 Task: Use the formula "BETA.INV" in spreadsheet "Project portfolio".
Action: Mouse moved to (665, 398)
Screenshot: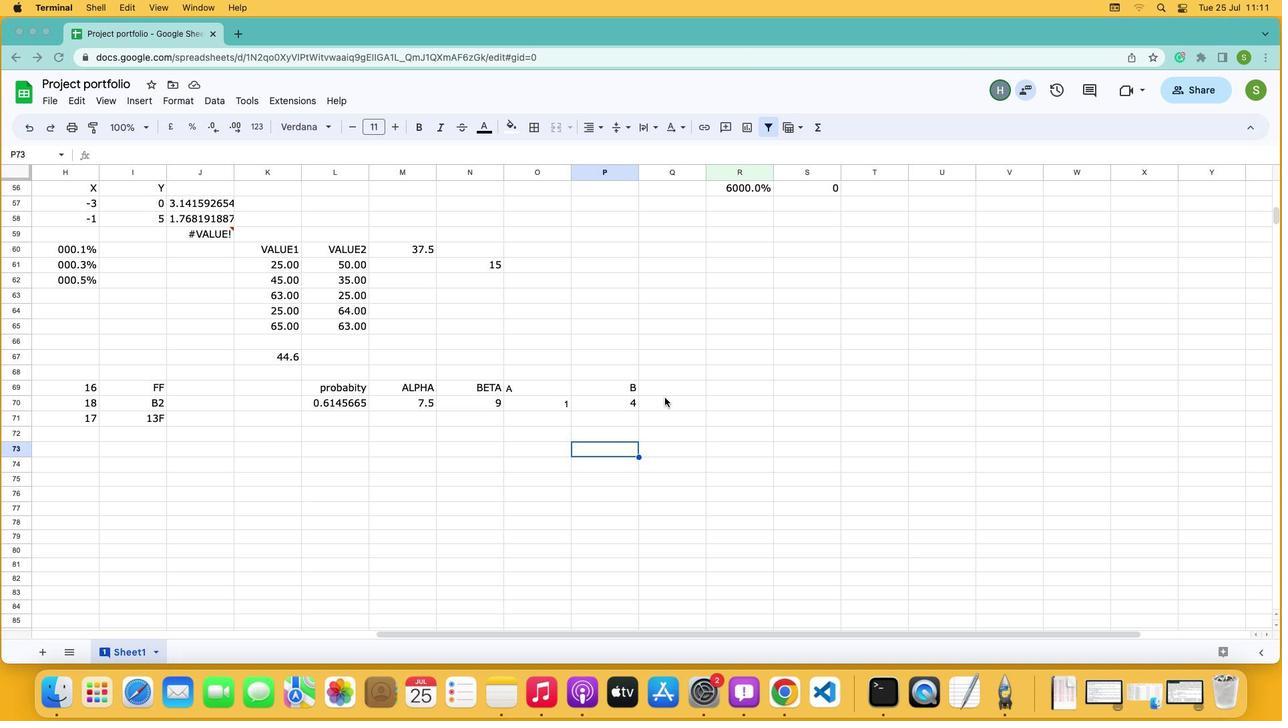 
Action: Mouse pressed left at (665, 398)
Screenshot: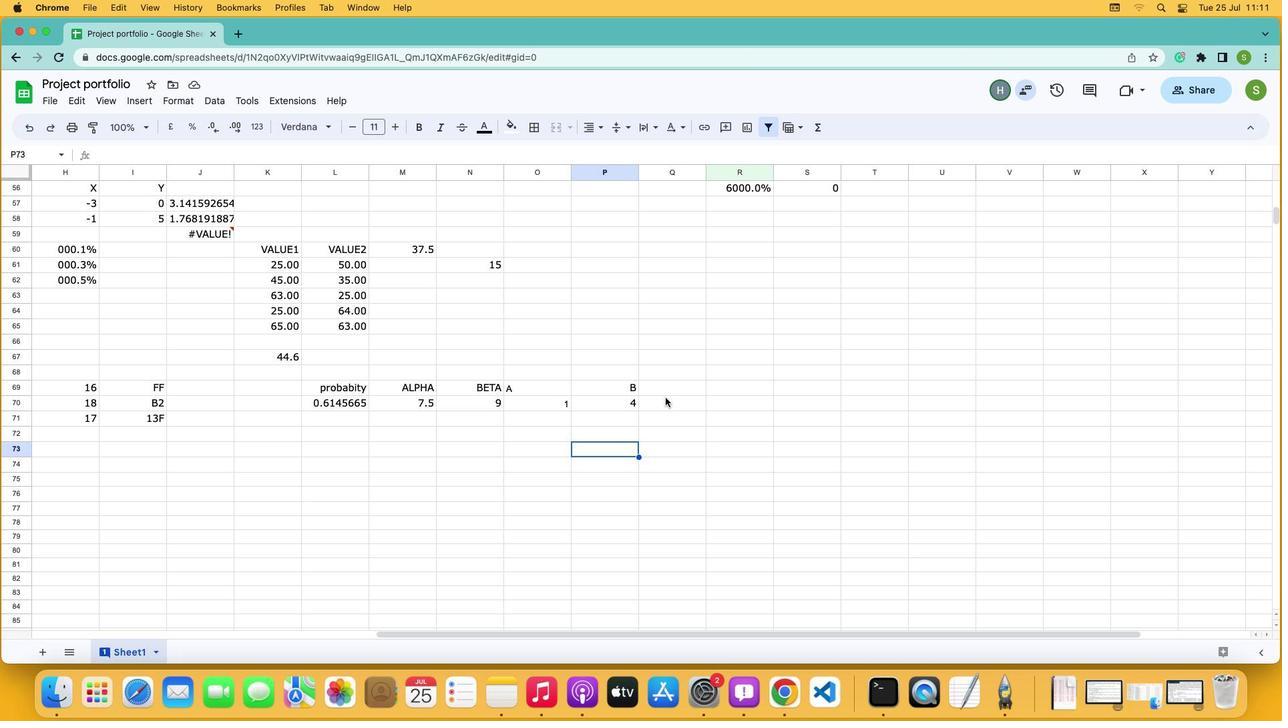 
Action: Mouse moved to (665, 400)
Screenshot: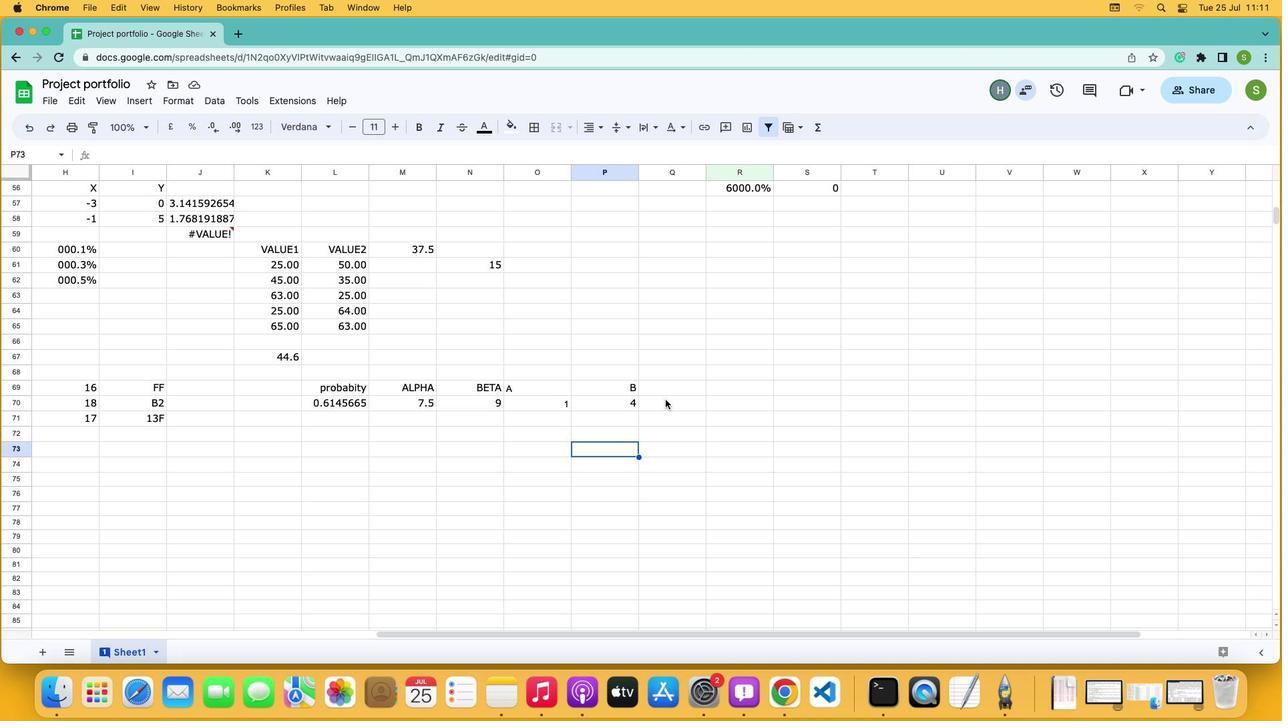 
Action: Mouse pressed left at (665, 400)
Screenshot: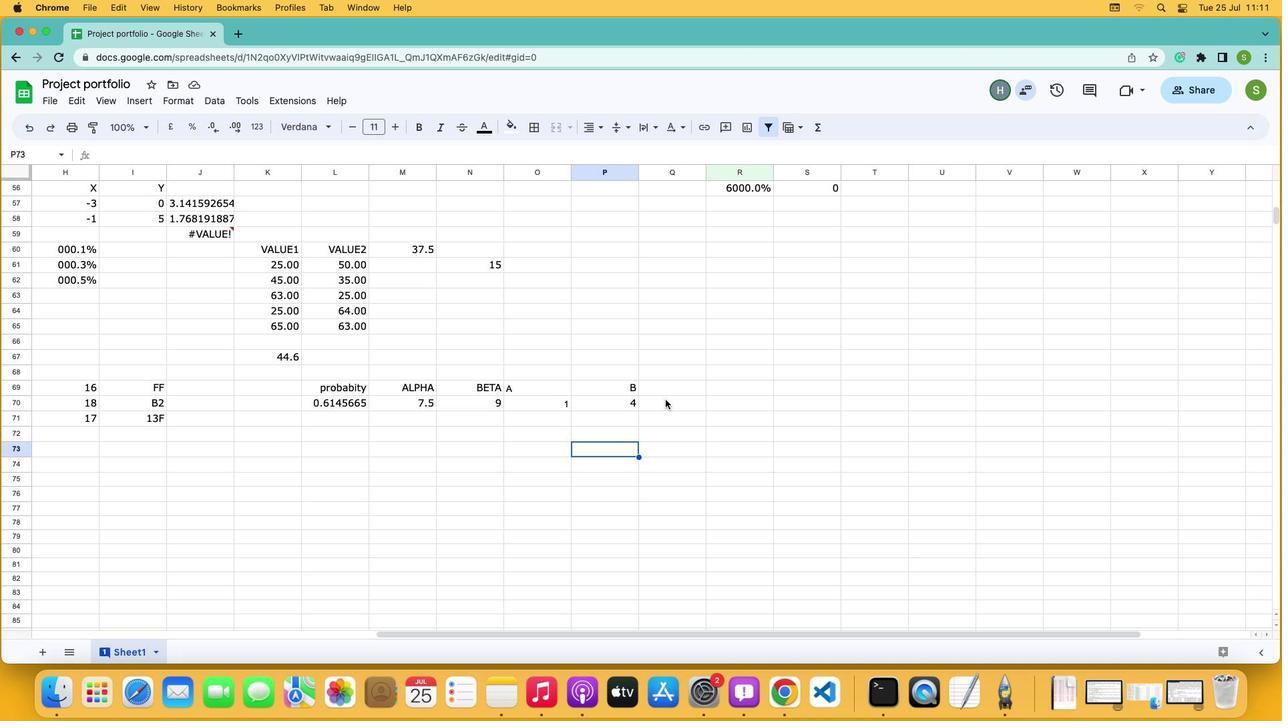 
Action: Mouse moved to (821, 130)
Screenshot: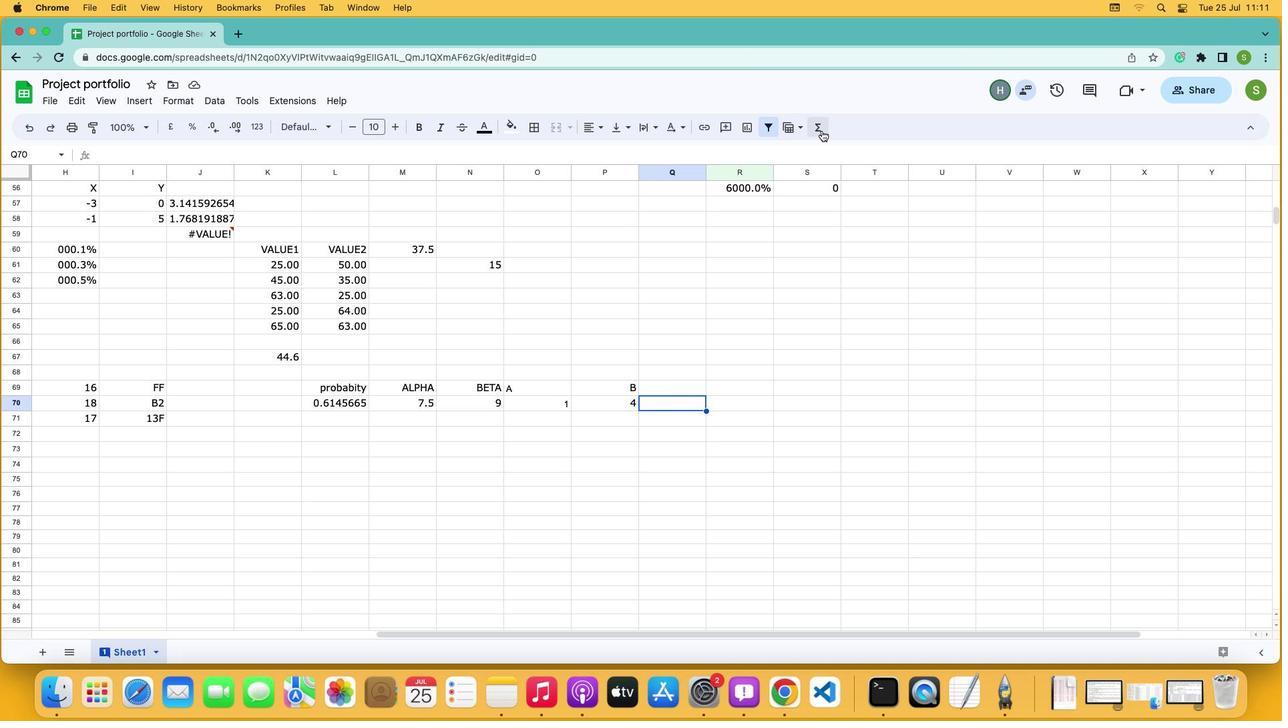 
Action: Mouse pressed left at (821, 130)
Screenshot: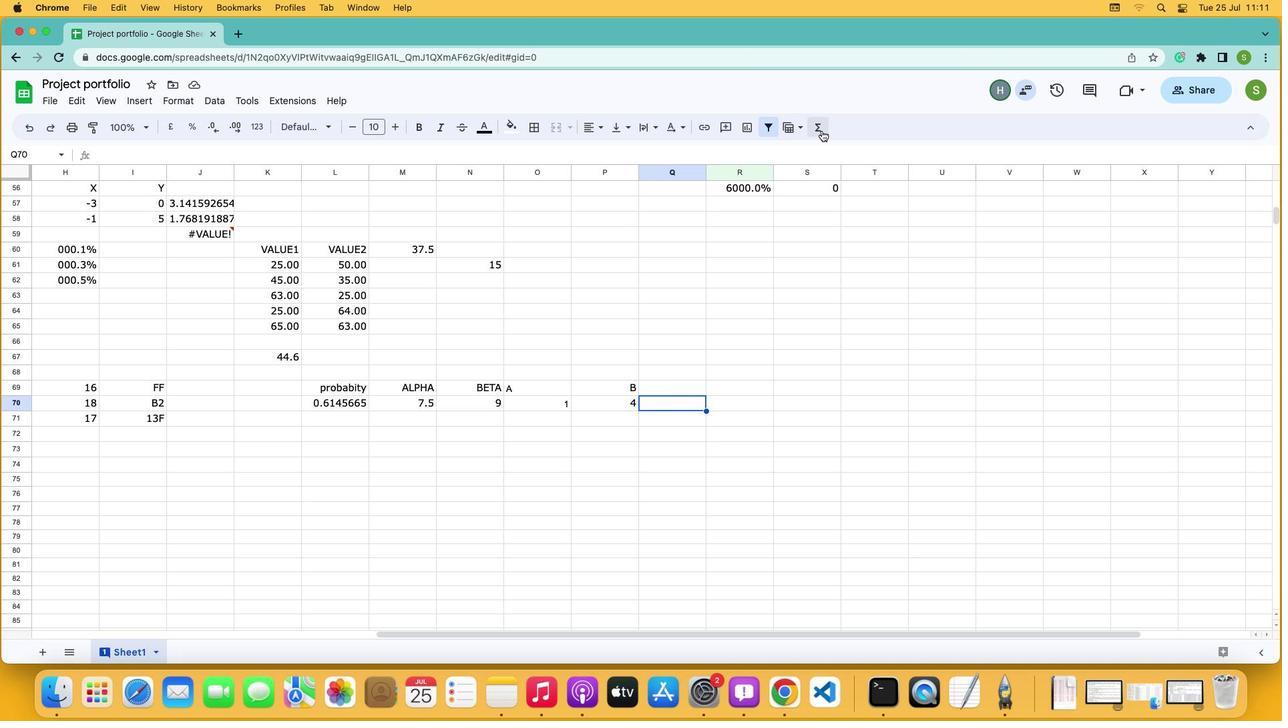 
Action: Mouse moved to (831, 264)
Screenshot: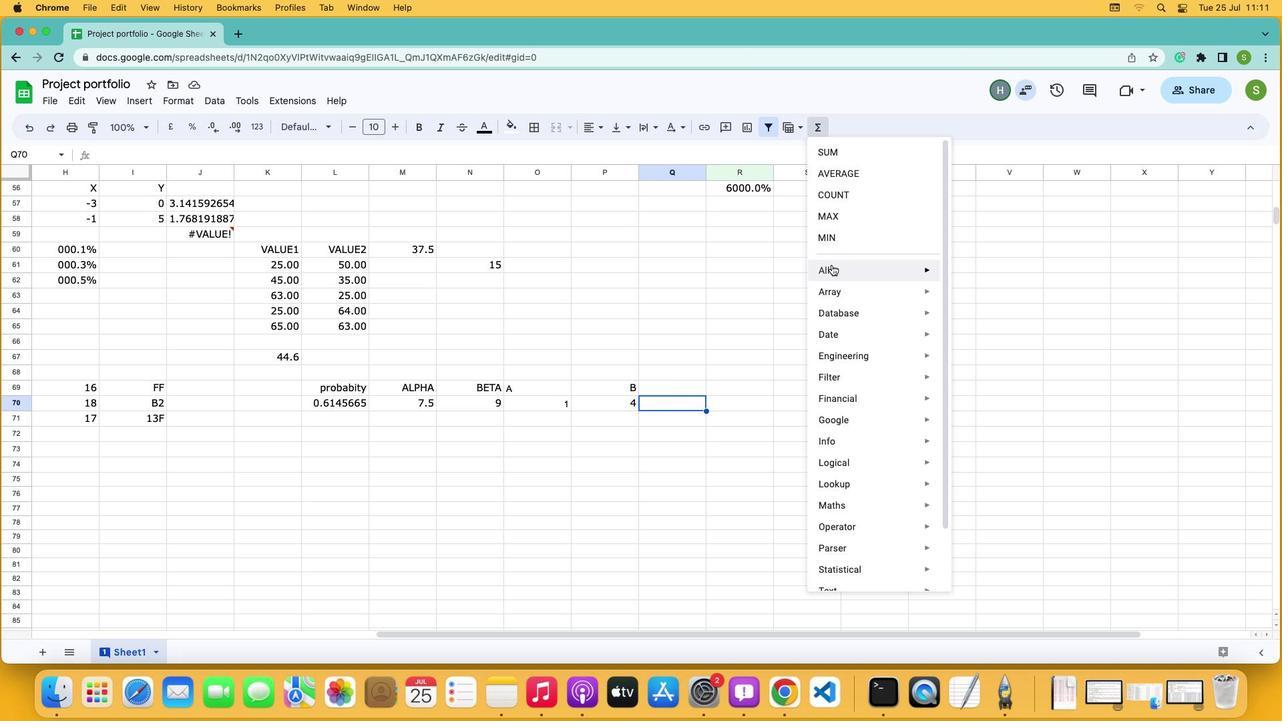 
Action: Mouse pressed left at (831, 264)
Screenshot: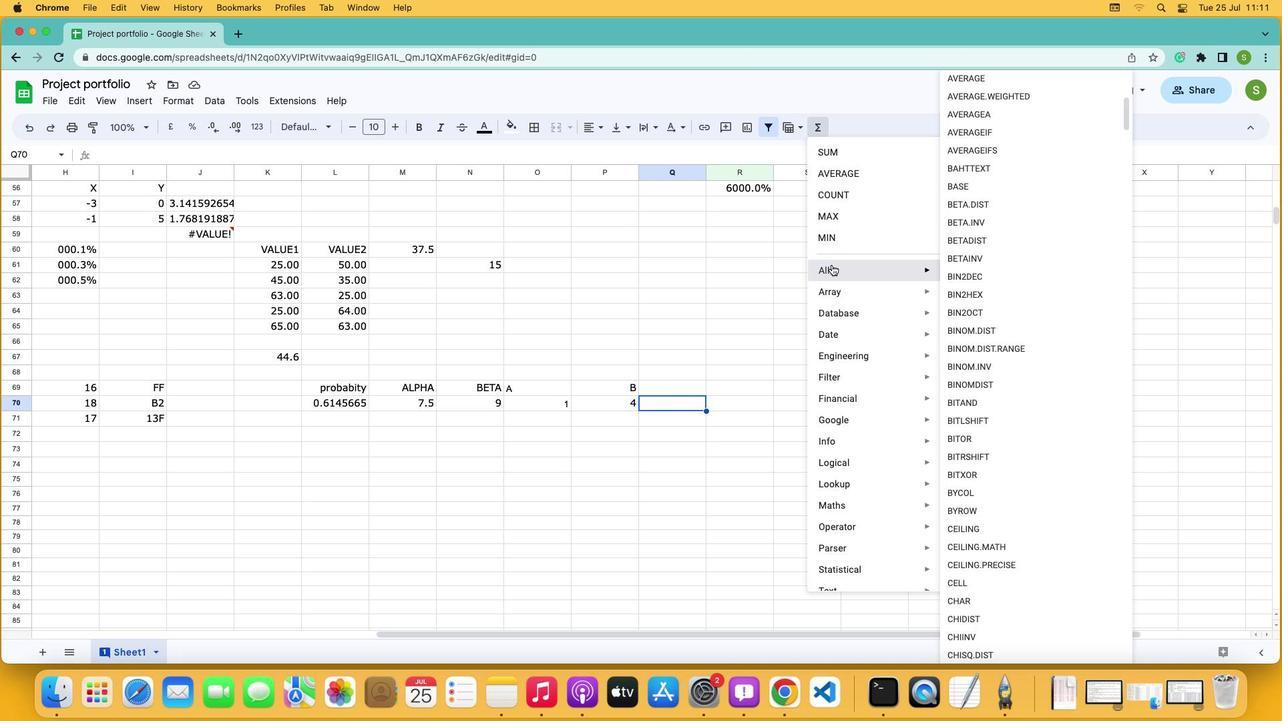
Action: Mouse moved to (969, 221)
Screenshot: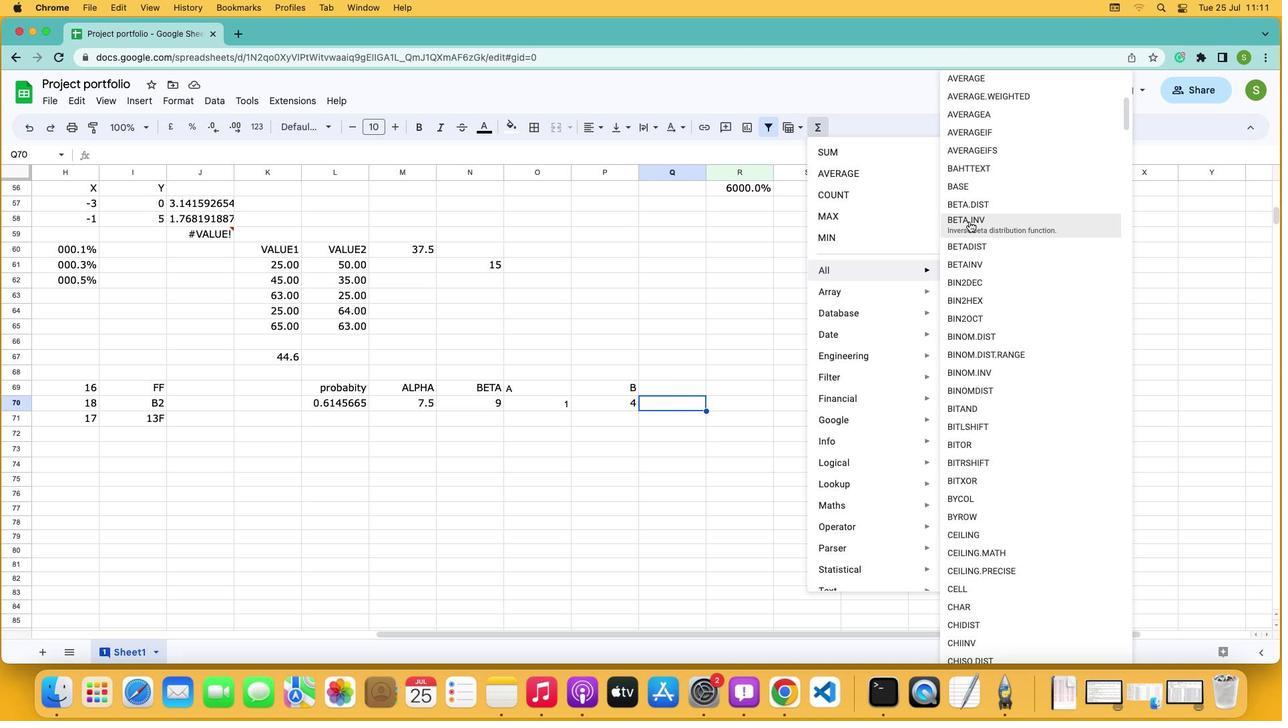 
Action: Mouse pressed left at (969, 221)
Screenshot: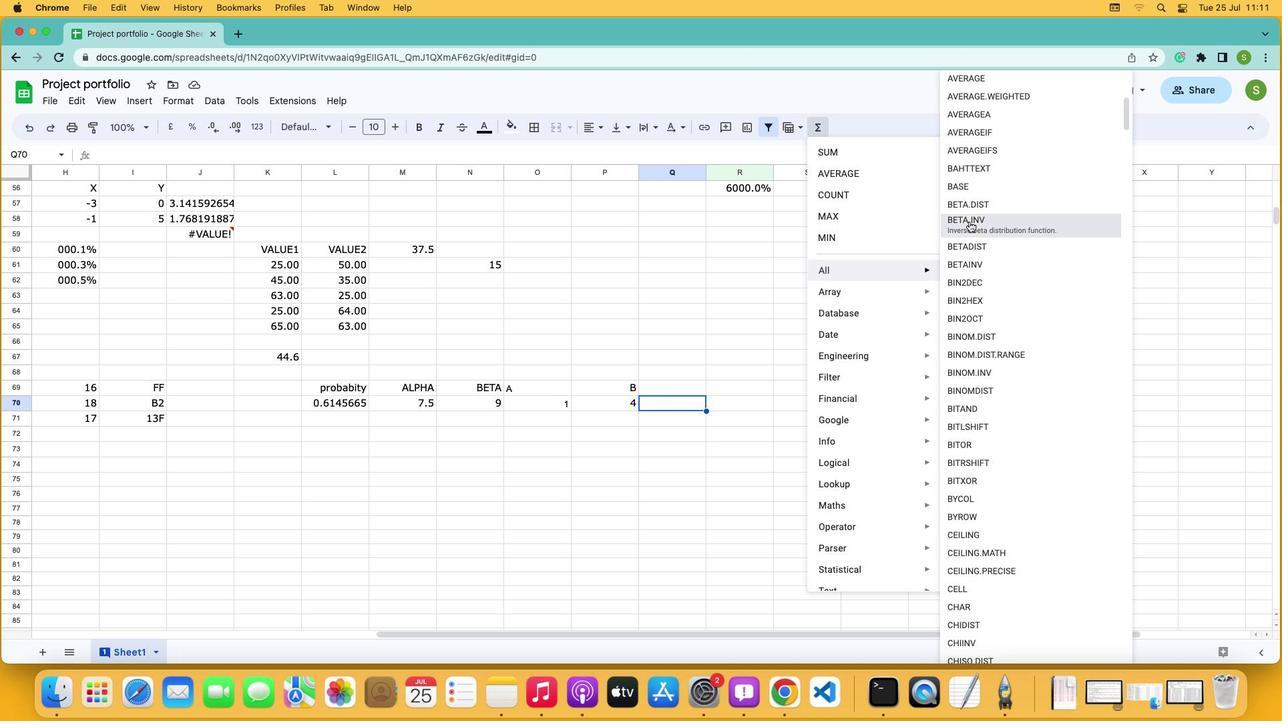 
Action: Mouse moved to (333, 402)
Screenshot: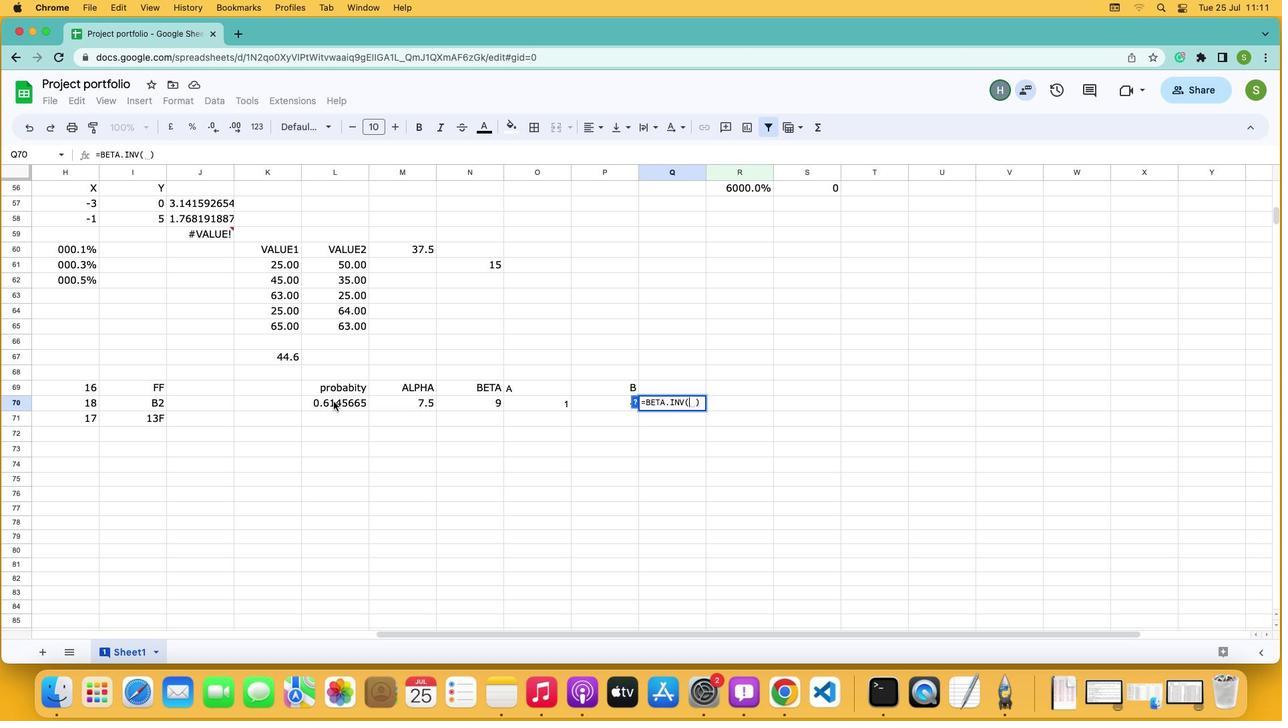 
Action: Mouse pressed left at (333, 402)
Screenshot: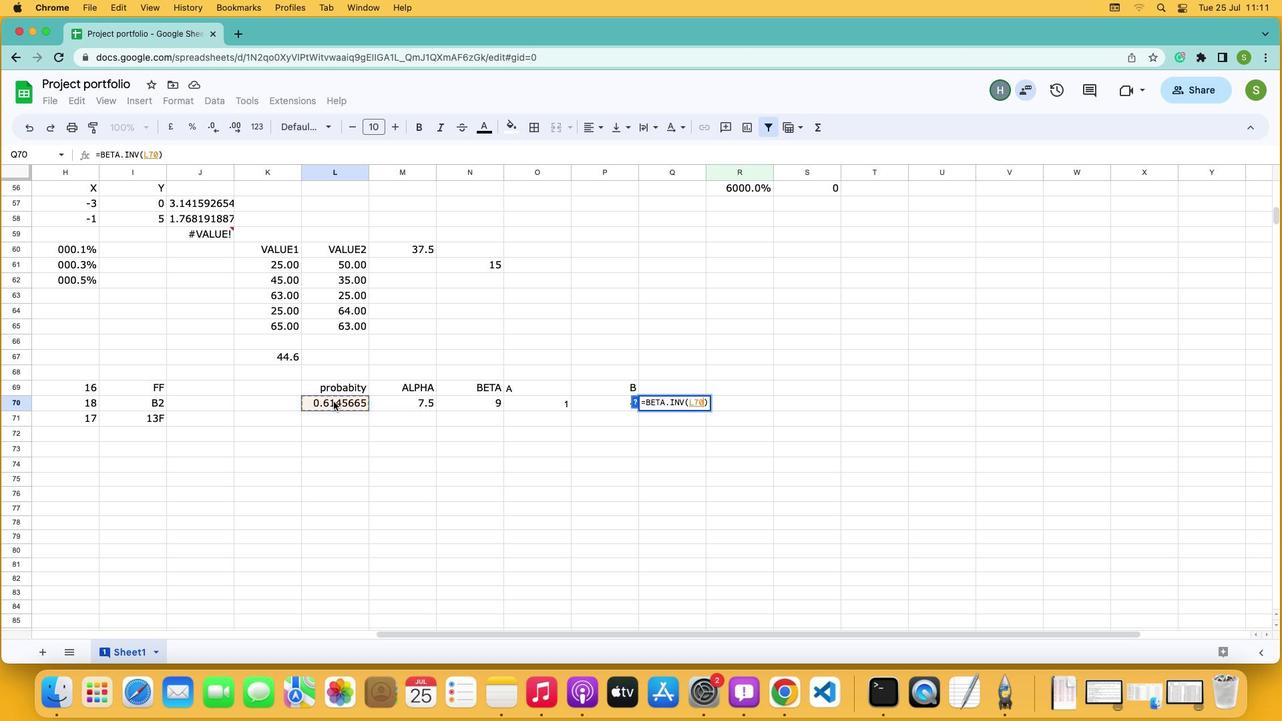 
Action: Key pressed ','
Screenshot: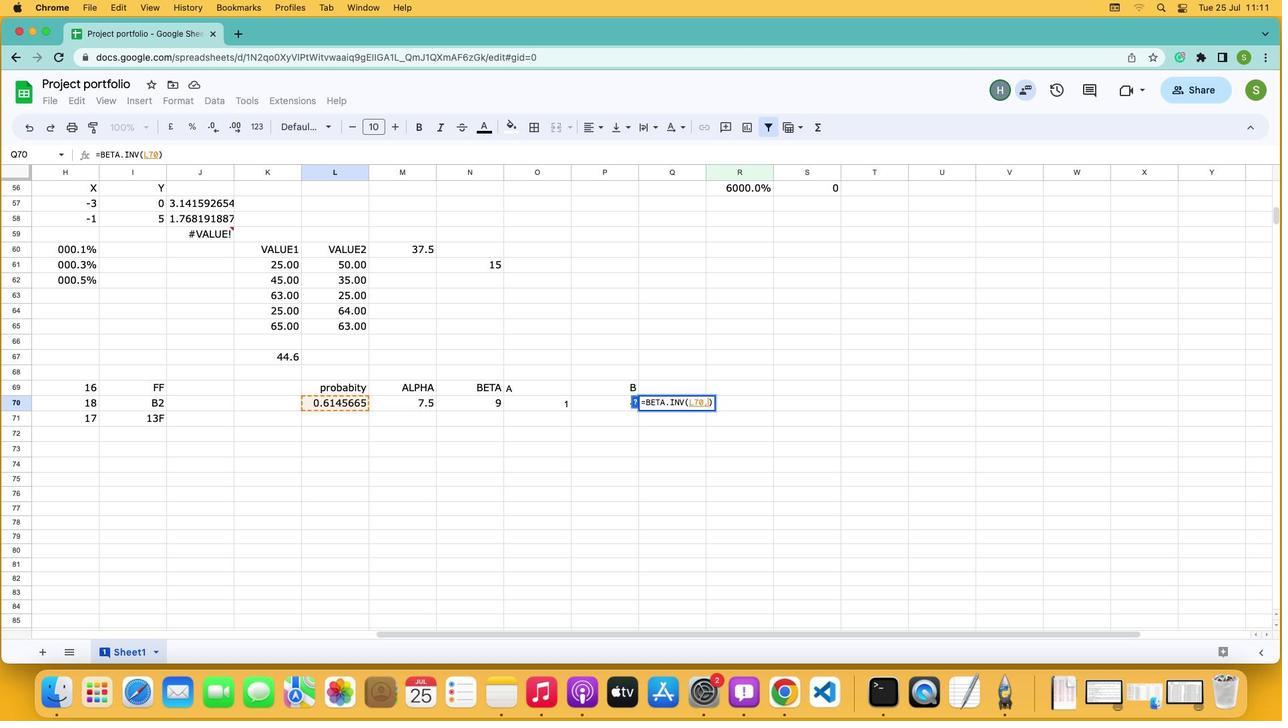 
Action: Mouse moved to (399, 398)
Screenshot: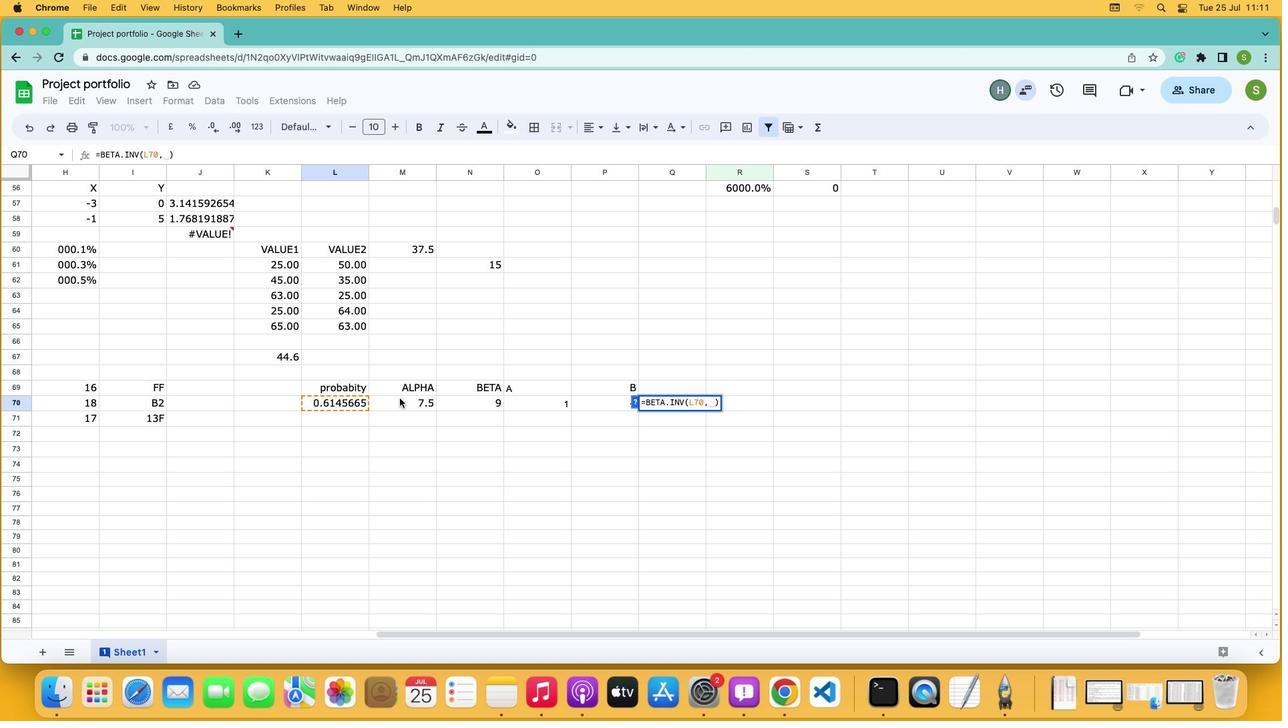 
Action: Mouse pressed left at (399, 398)
Screenshot: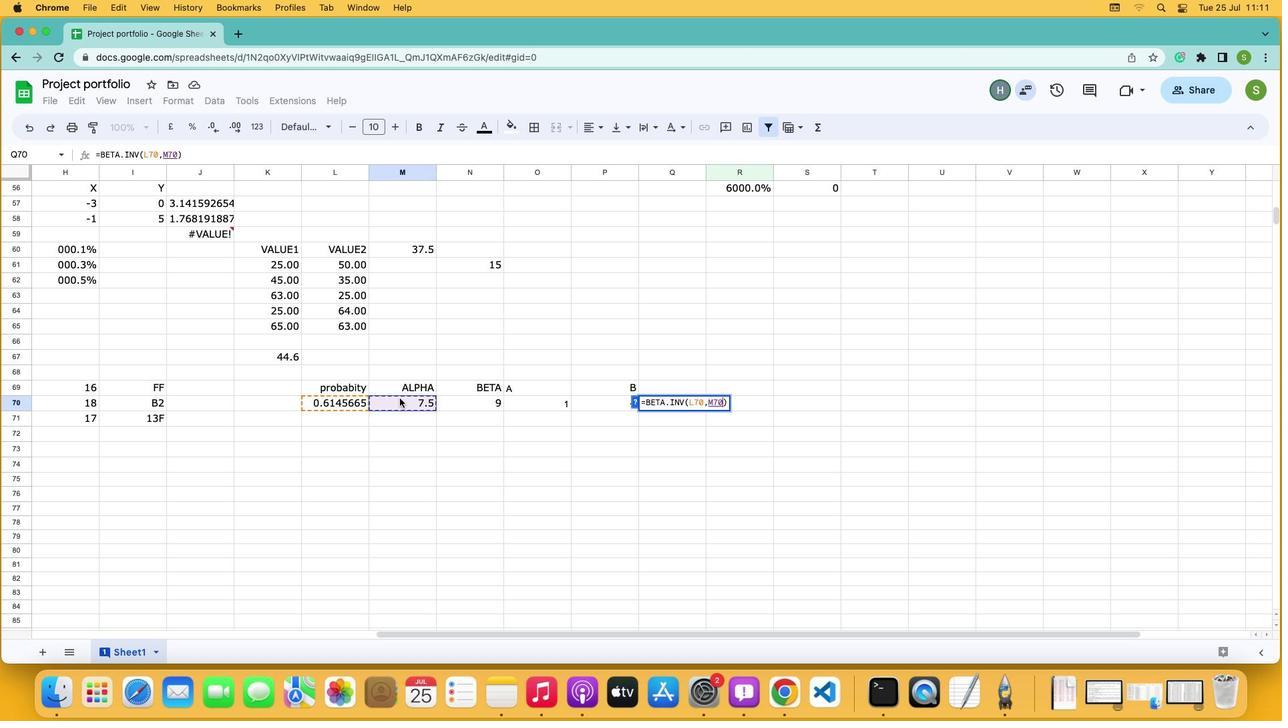 
Action: Key pressed ','
Screenshot: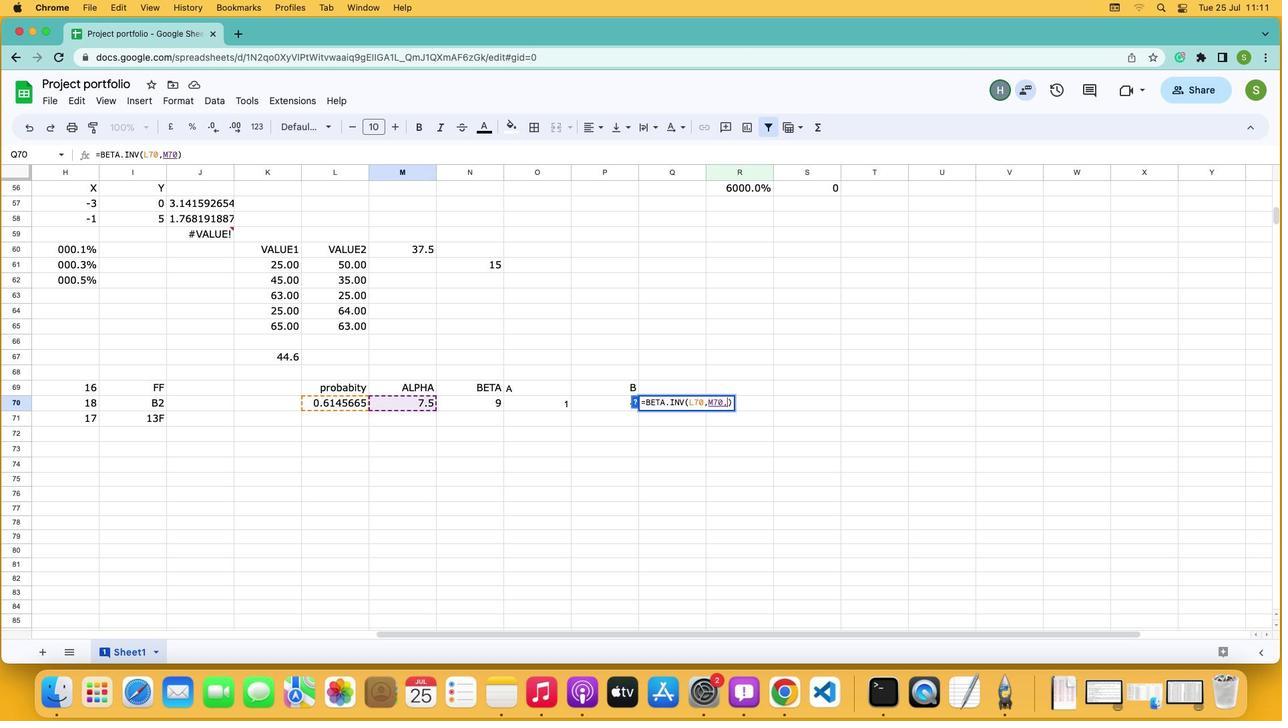 
Action: Mouse moved to (468, 402)
Screenshot: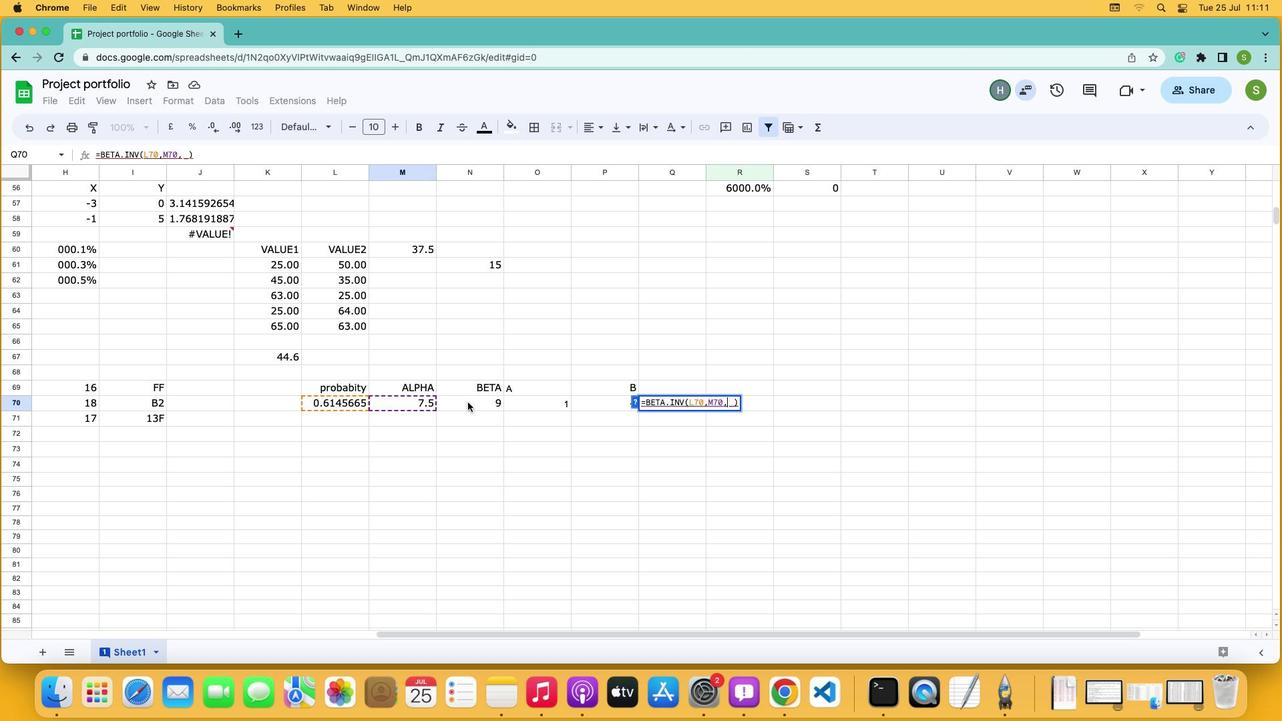 
Action: Mouse pressed left at (468, 402)
Screenshot: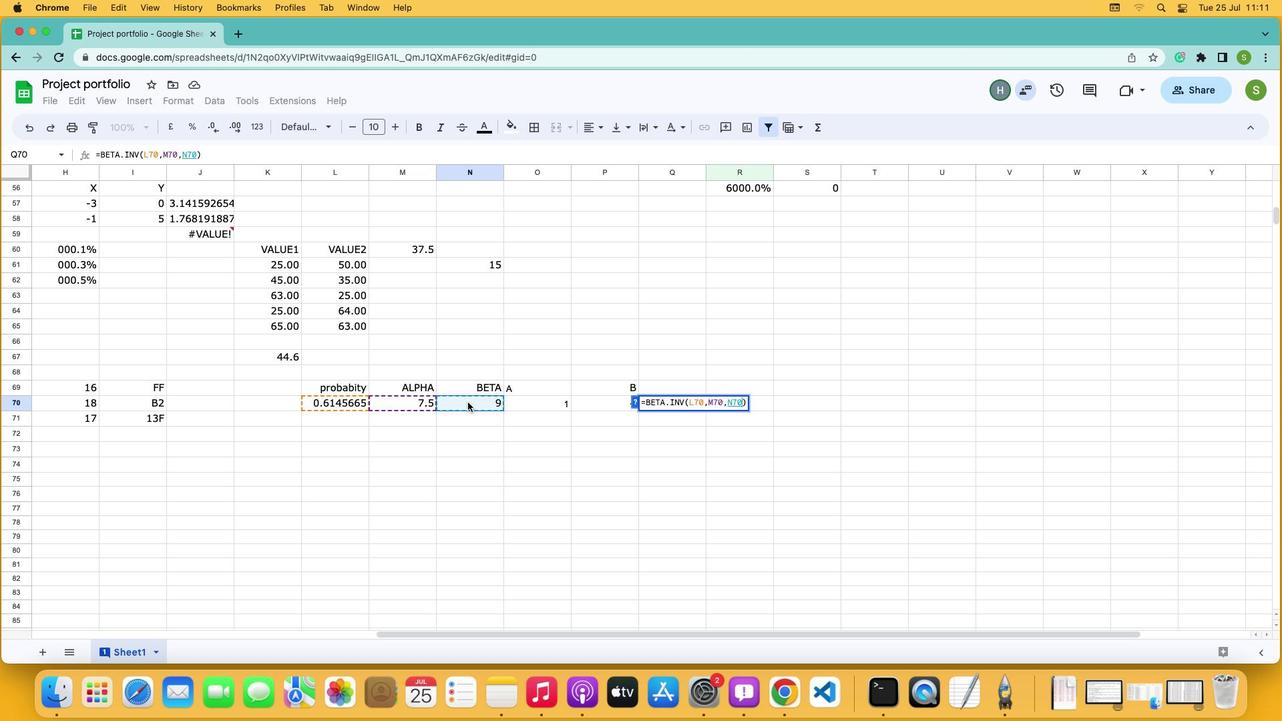 
Action: Key pressed ','
Screenshot: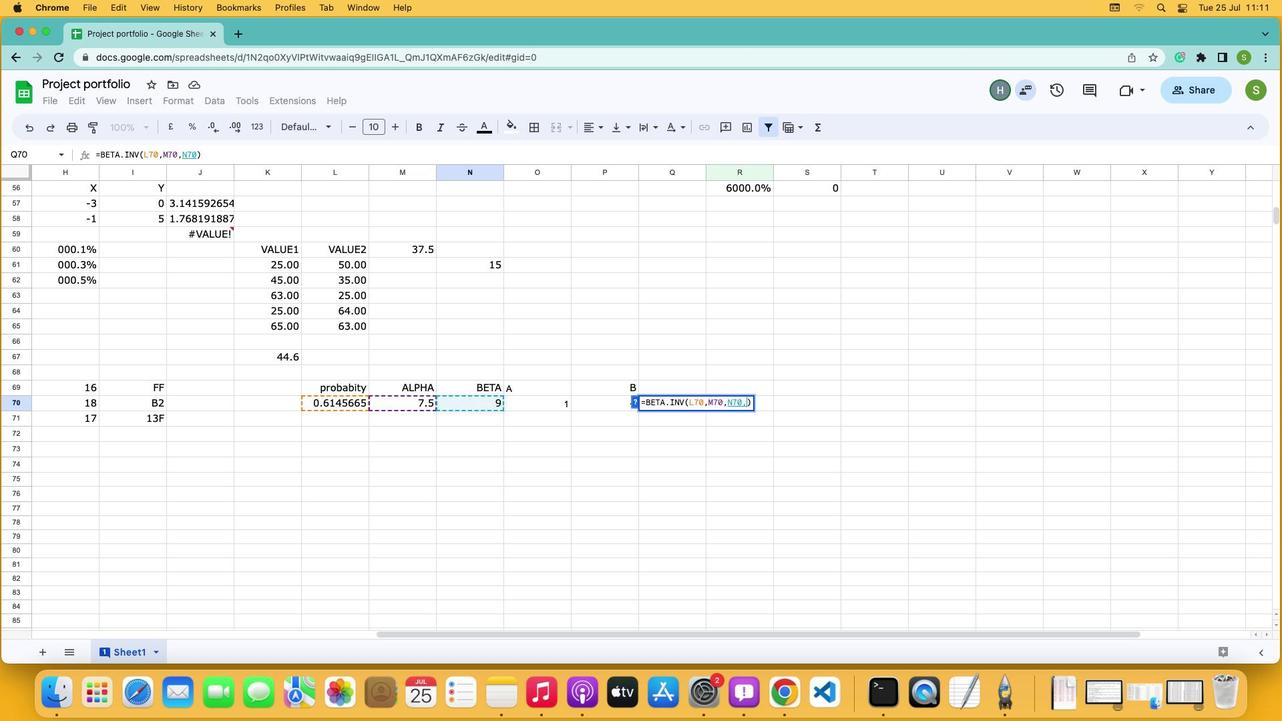 
Action: Mouse moved to (532, 402)
Screenshot: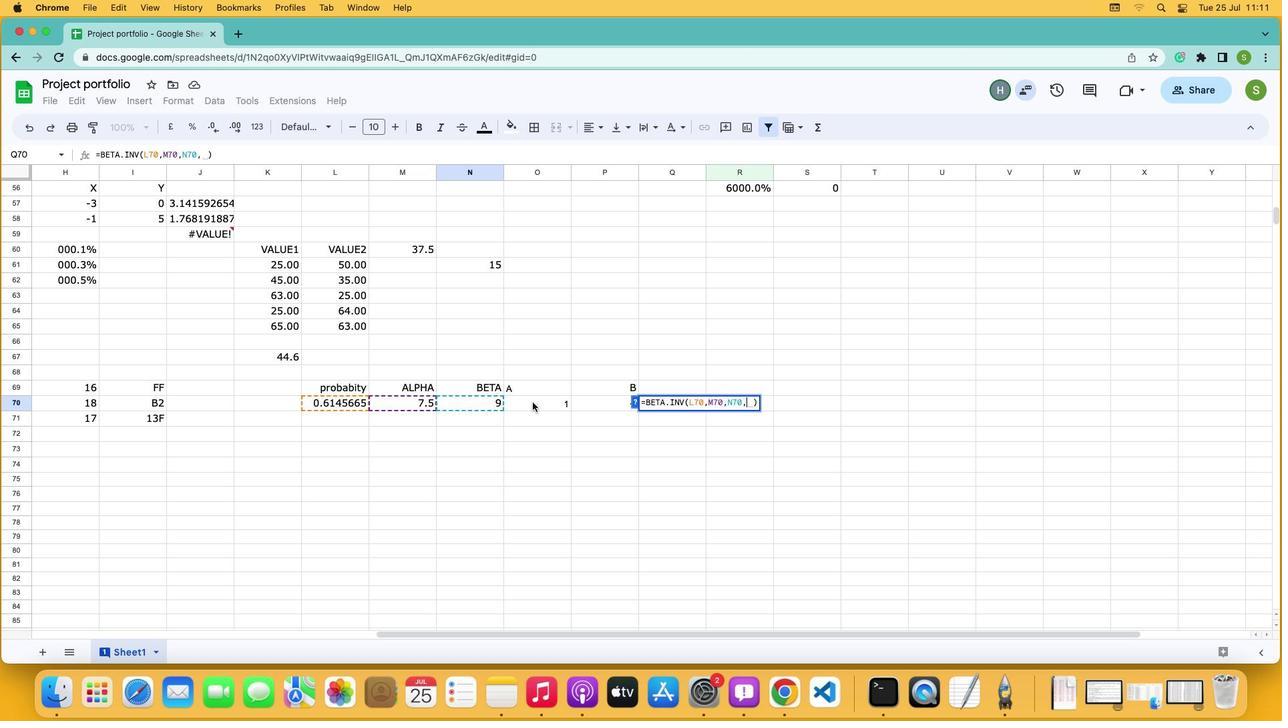 
Action: Mouse pressed left at (532, 402)
Screenshot: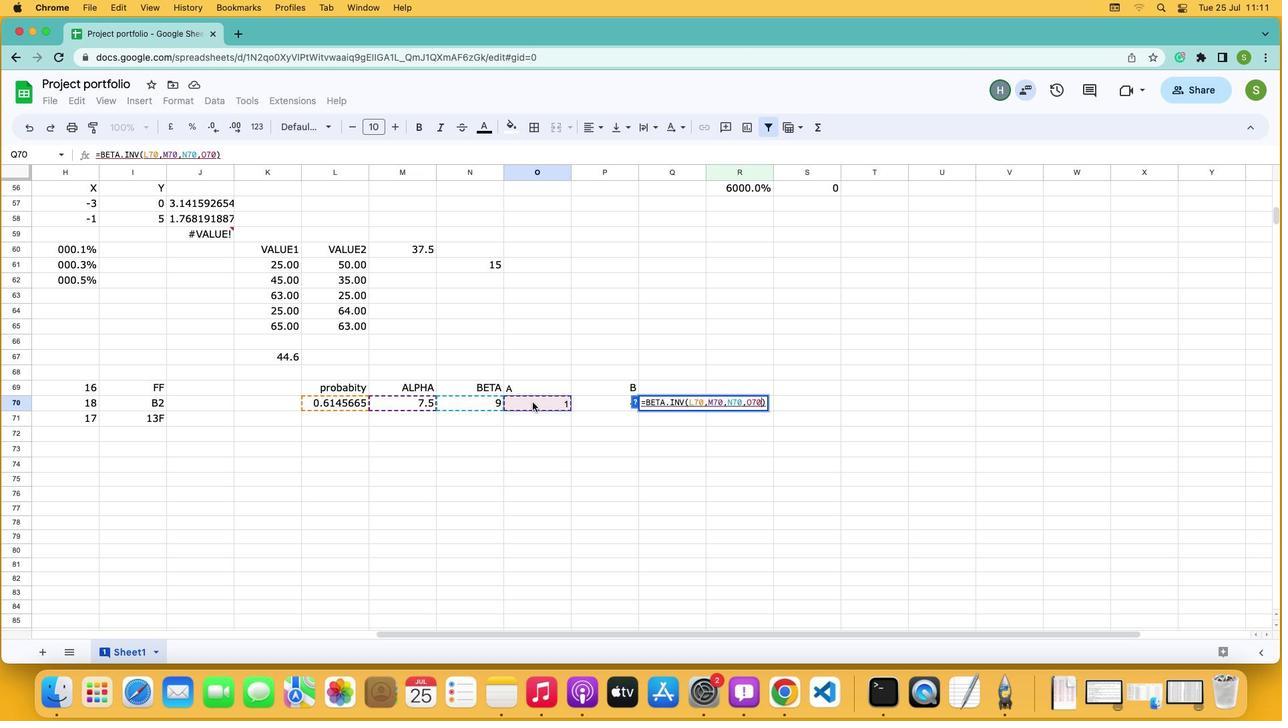 
Action: Key pressed ','
Screenshot: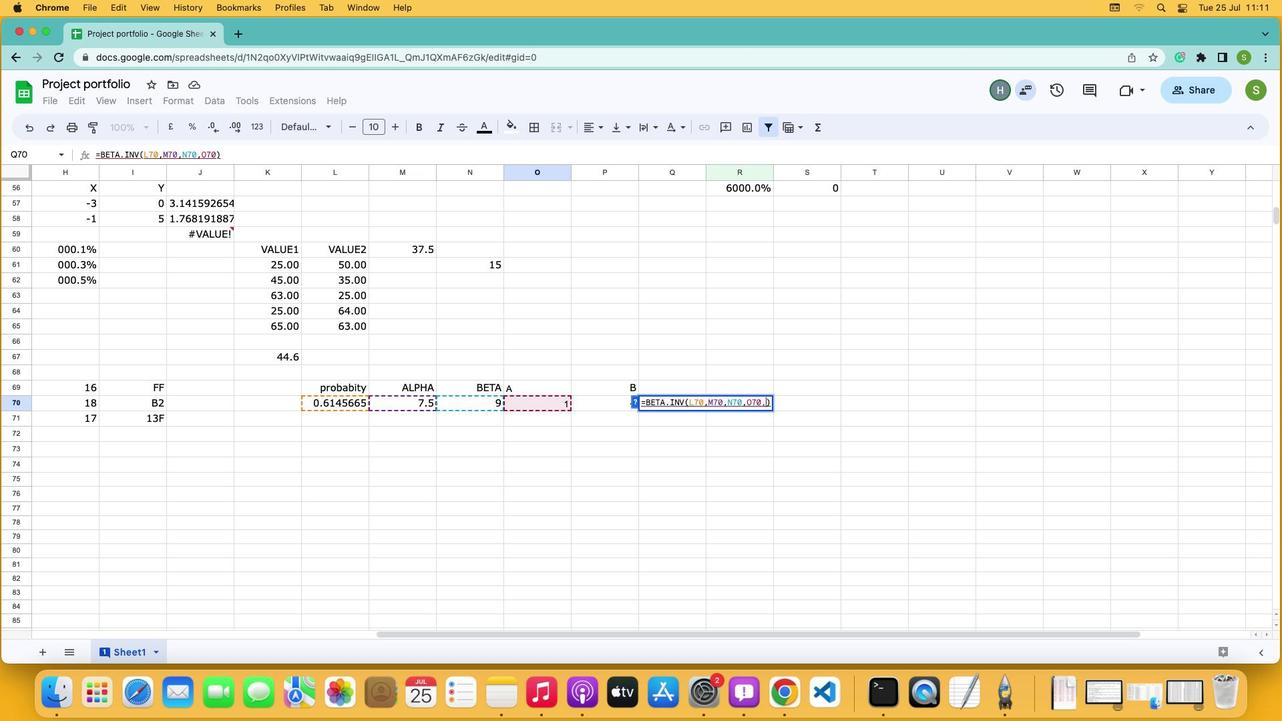 
Action: Mouse moved to (592, 404)
Screenshot: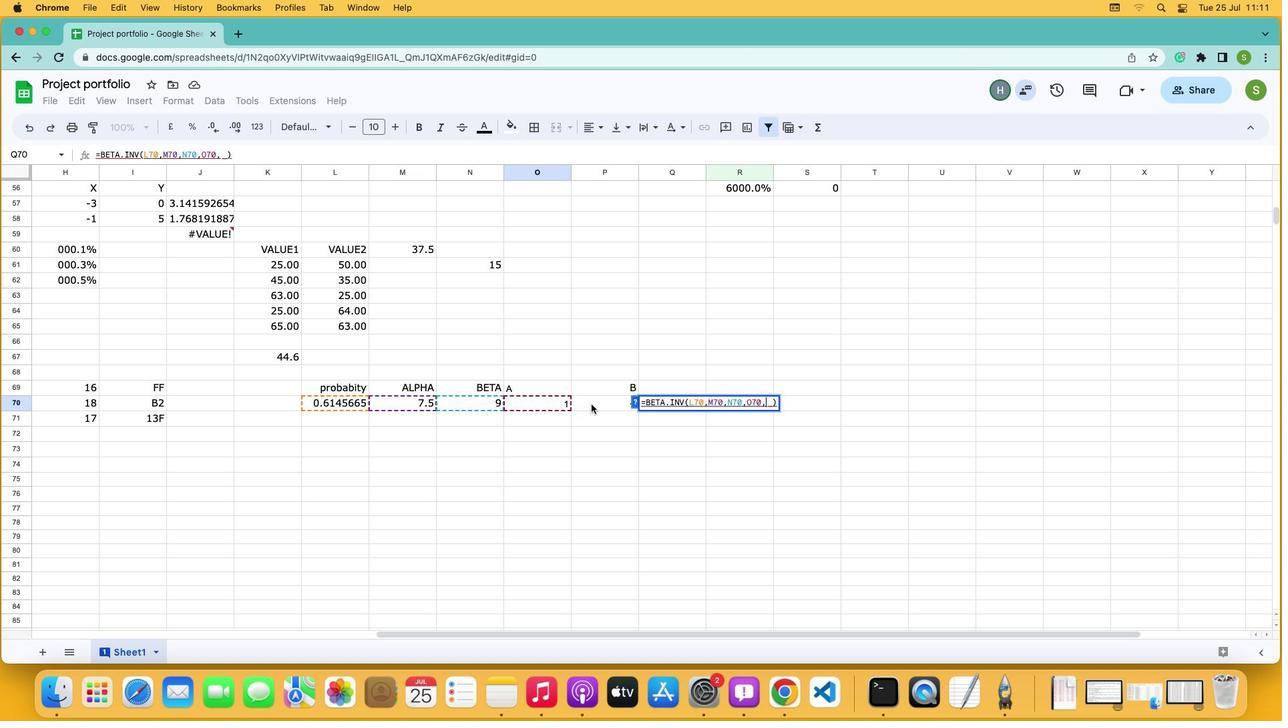 
Action: Mouse pressed left at (592, 404)
Screenshot: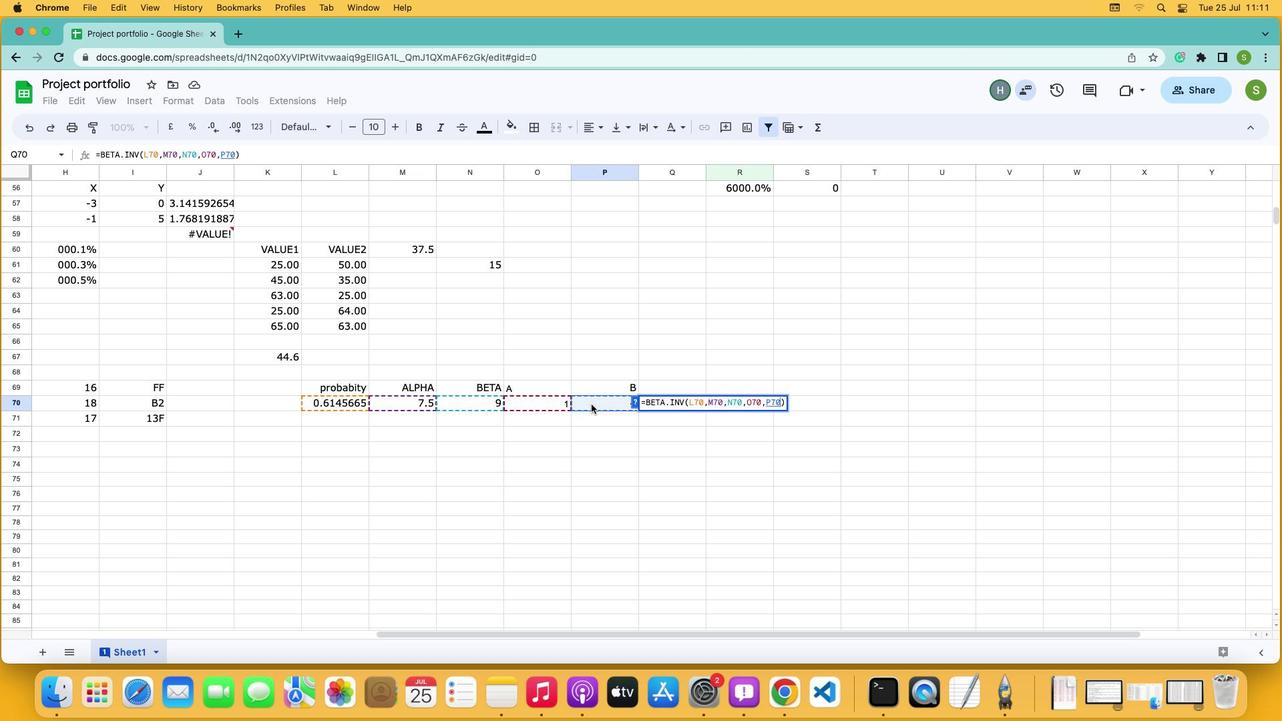 
Action: Key pressed Key.enter
Screenshot: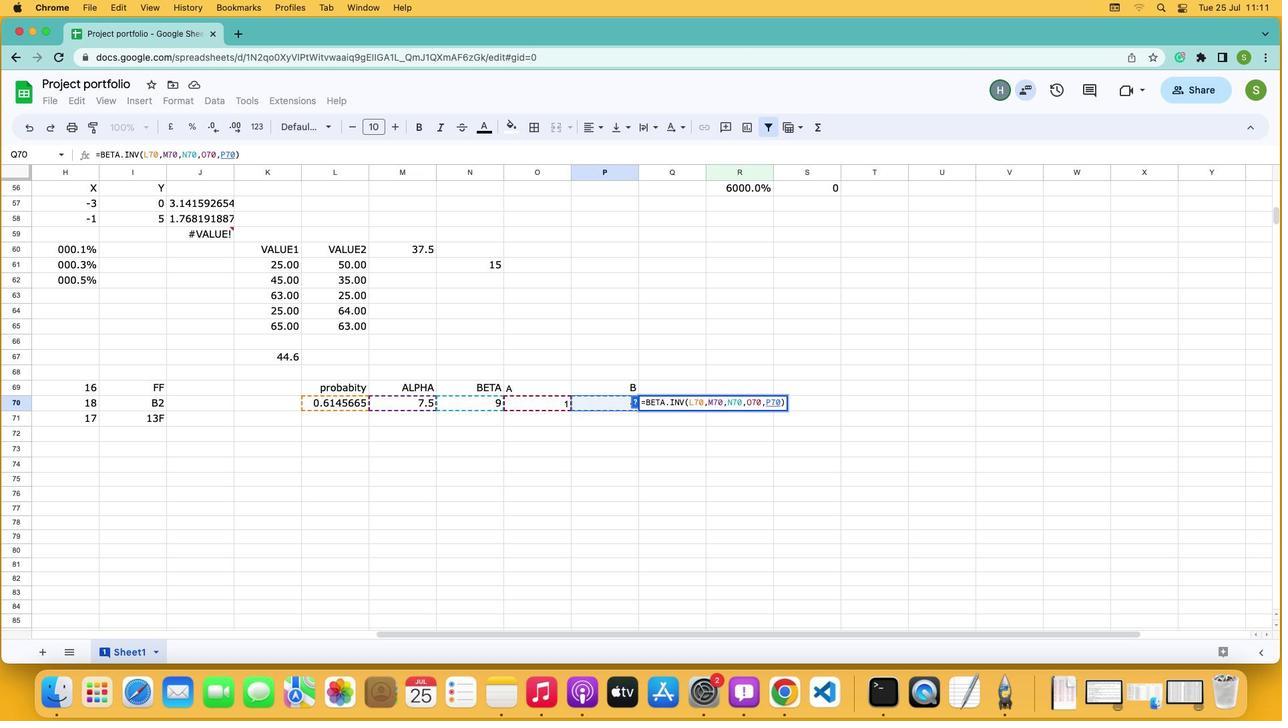 
